 Task: Zoom out on the map to see all the stores that offer pickup..
Action: Mouse moved to (63, 92)
Screenshot: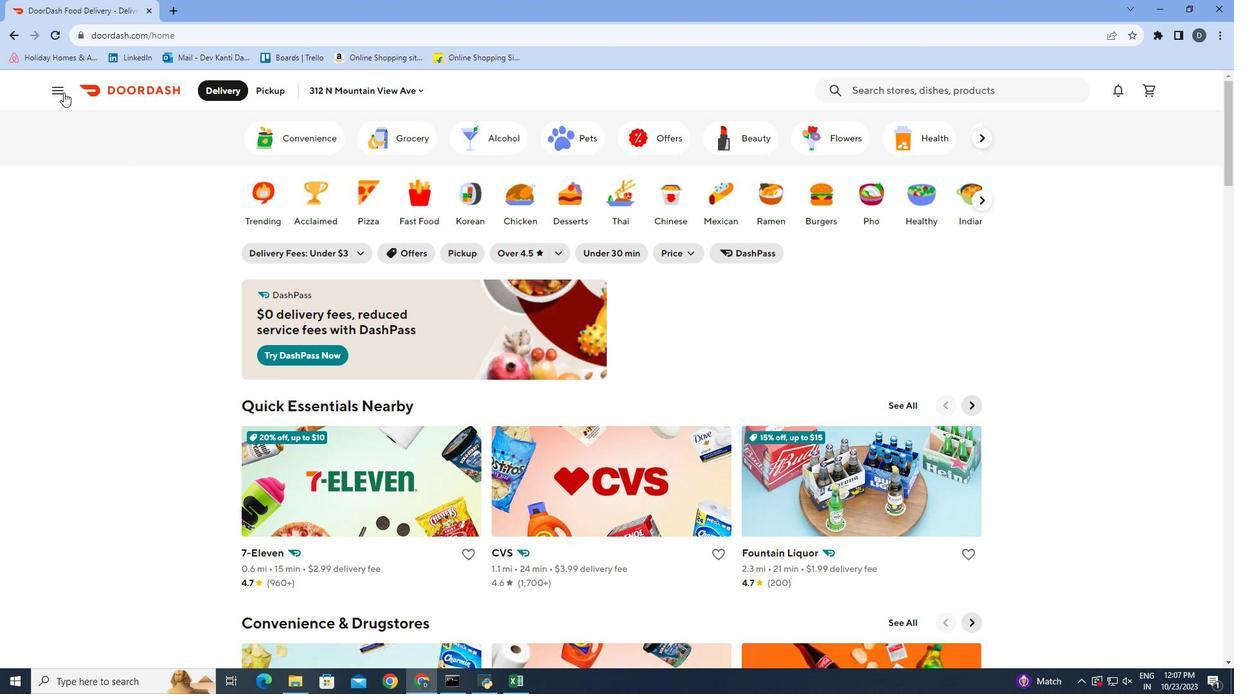 
Action: Mouse pressed left at (63, 92)
Screenshot: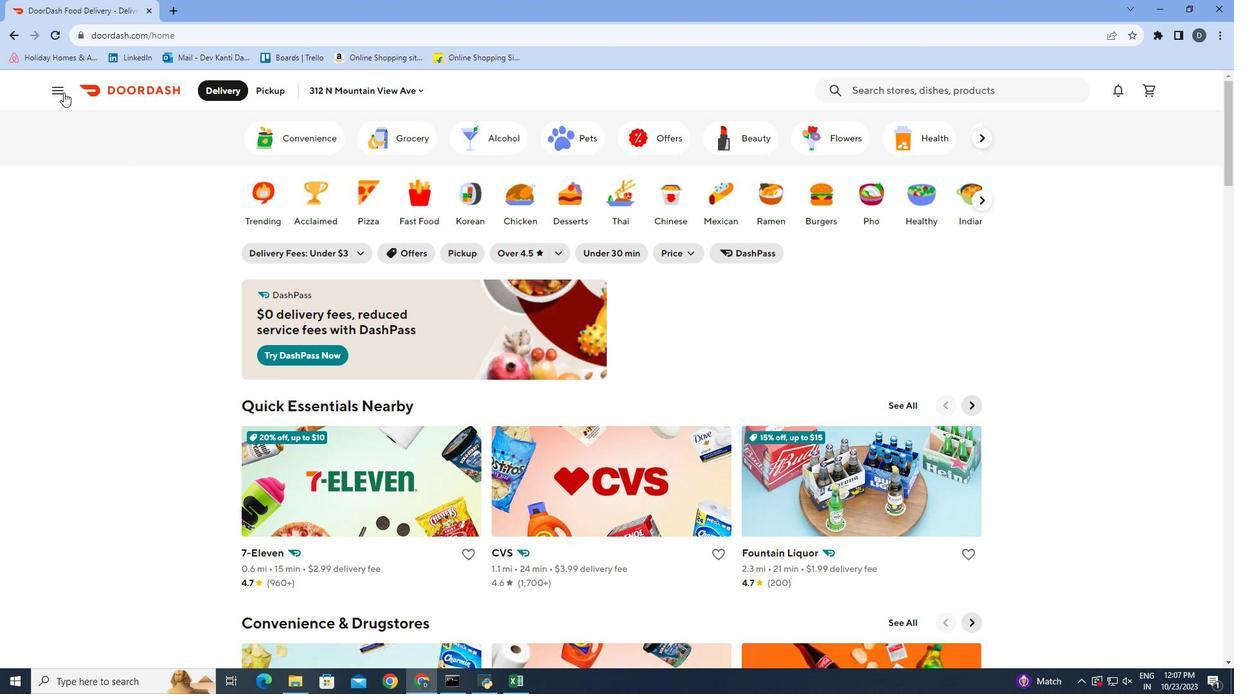 
Action: Mouse moved to (73, 215)
Screenshot: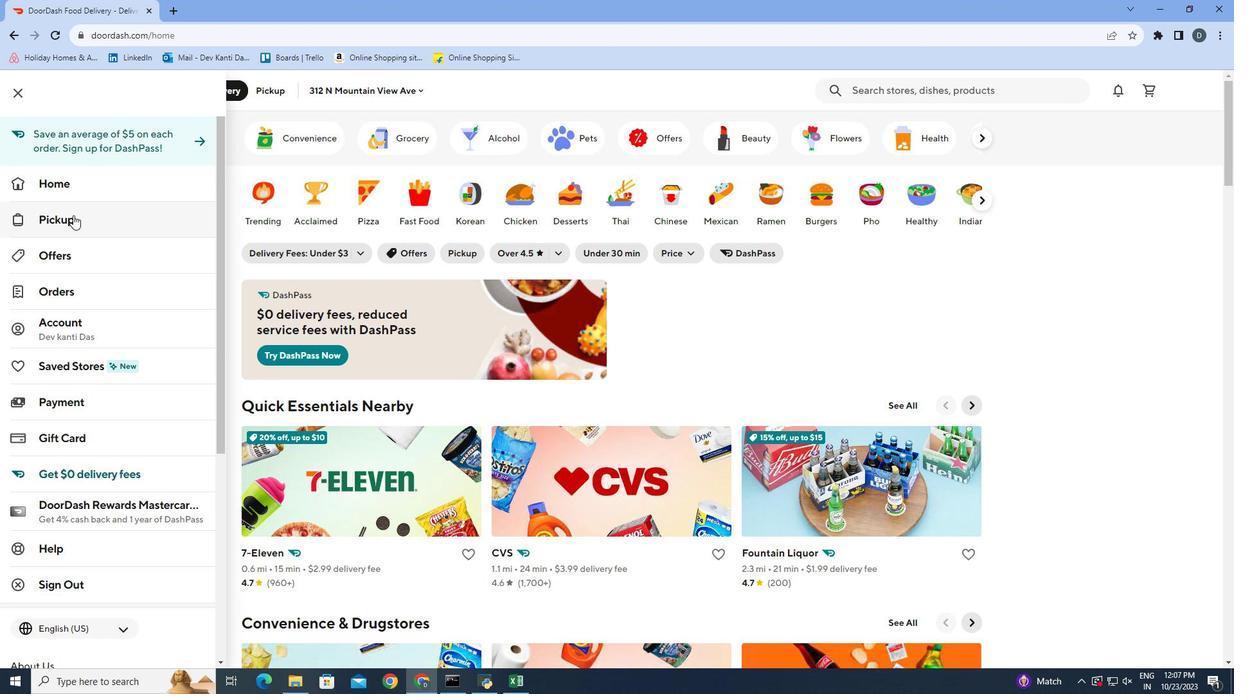 
Action: Mouse pressed left at (73, 215)
Screenshot: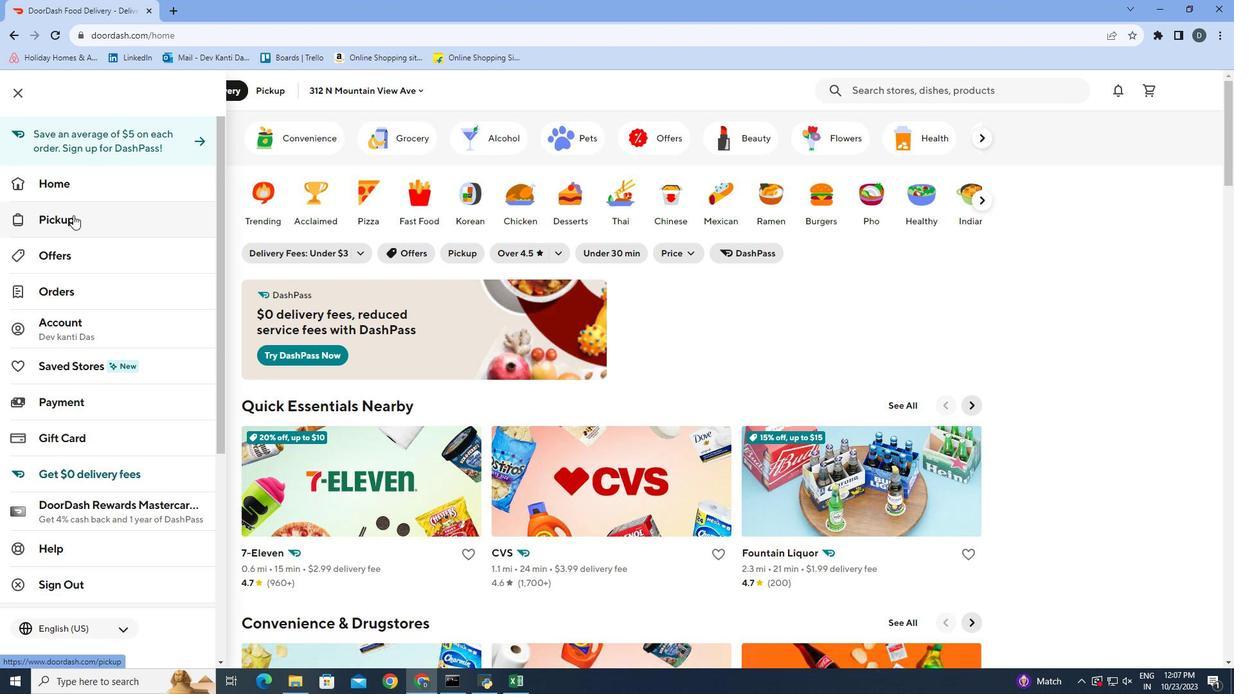 
Action: Mouse moved to (1210, 210)
Screenshot: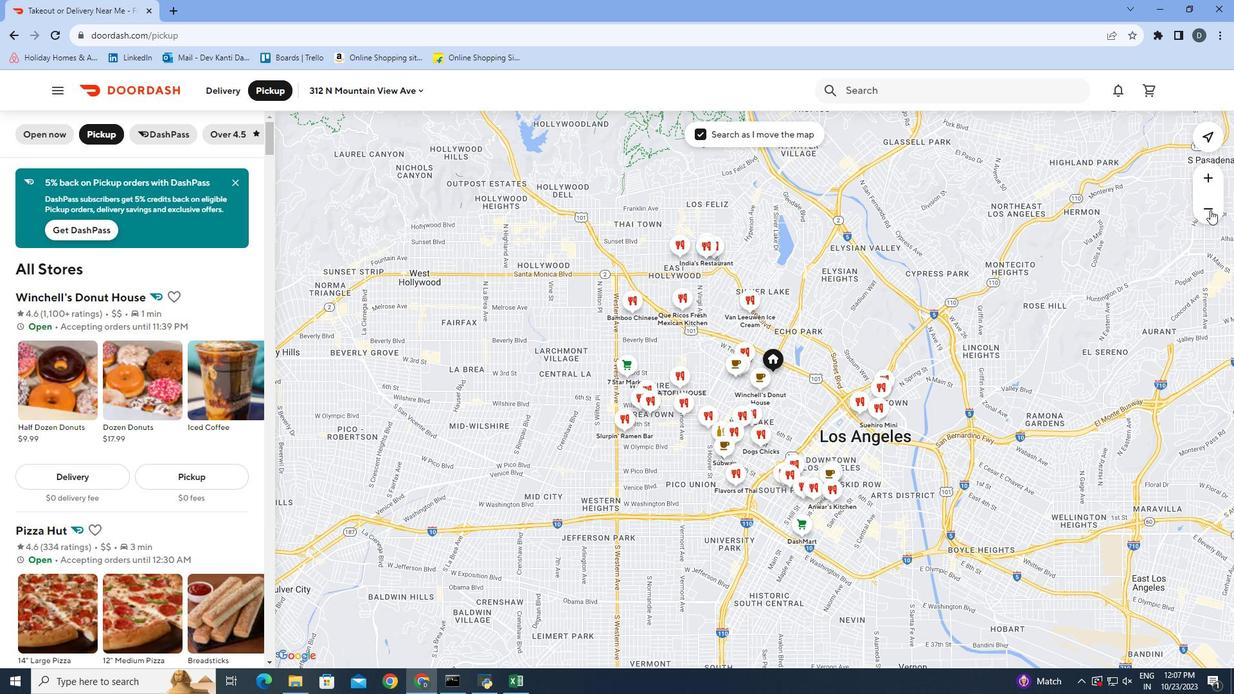 
Action: Mouse pressed left at (1210, 210)
Screenshot: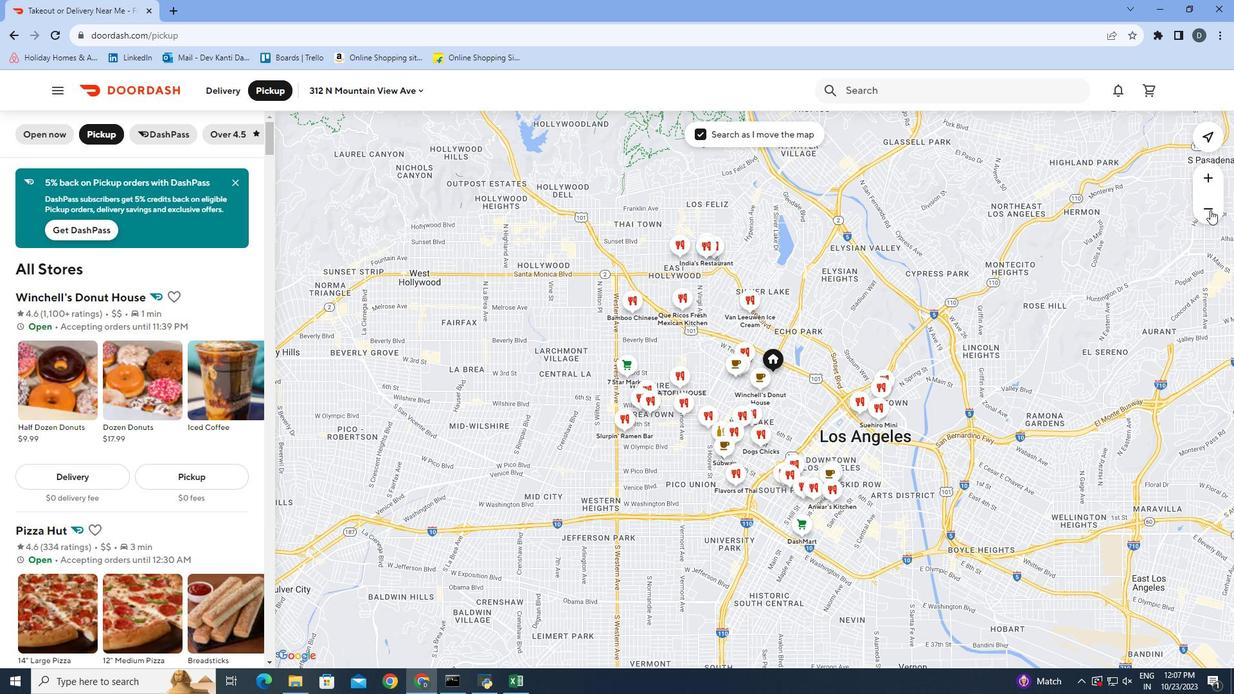 
Action: Mouse moved to (1205, 212)
Screenshot: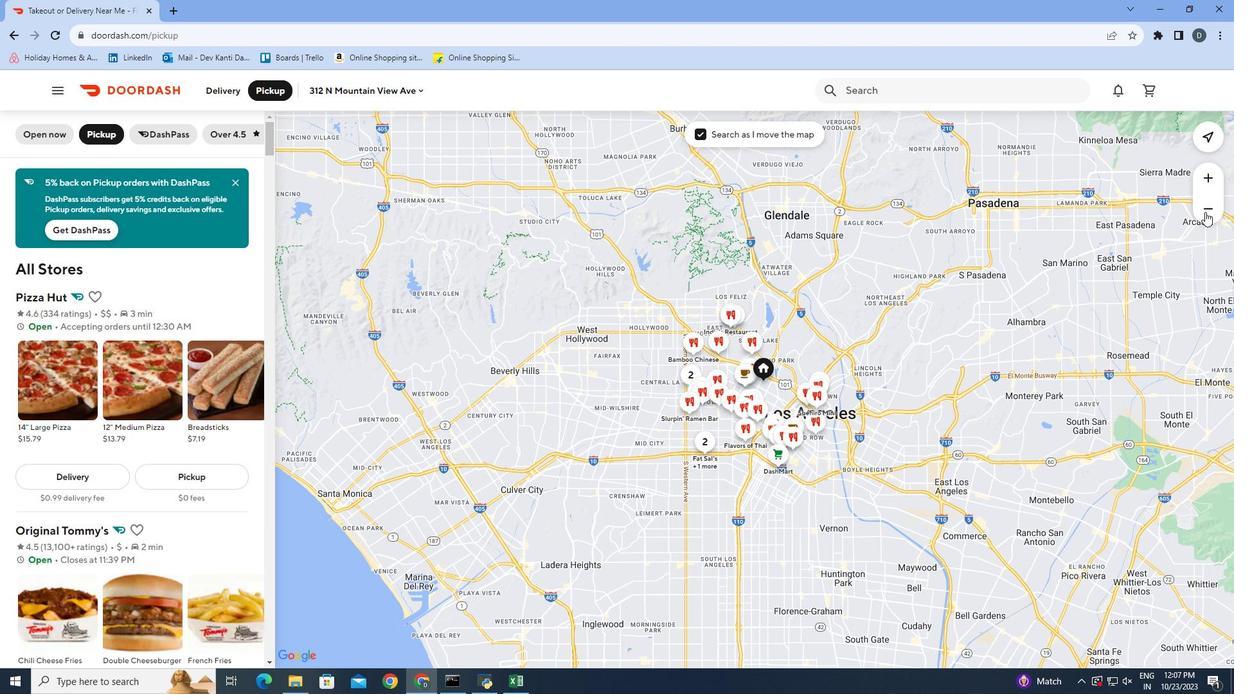 
Action: Mouse pressed left at (1205, 212)
Screenshot: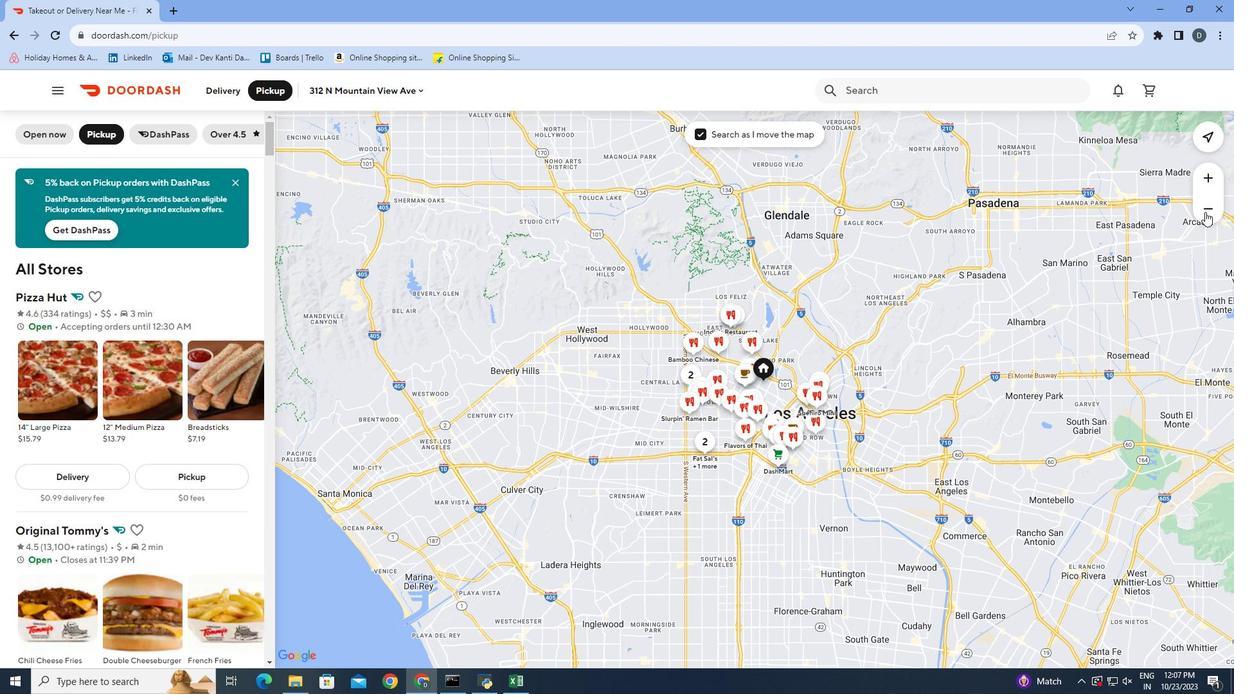 
Action: Mouse moved to (1205, 203)
Screenshot: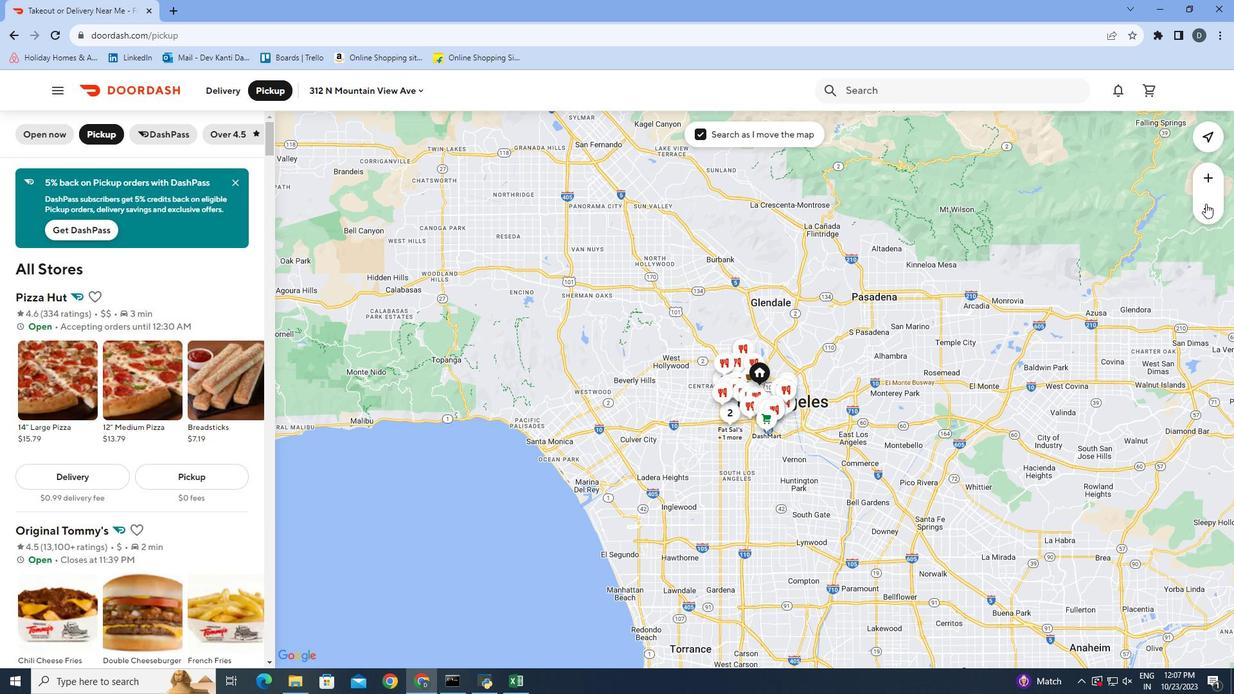 
Action: Mouse pressed left at (1205, 203)
Screenshot: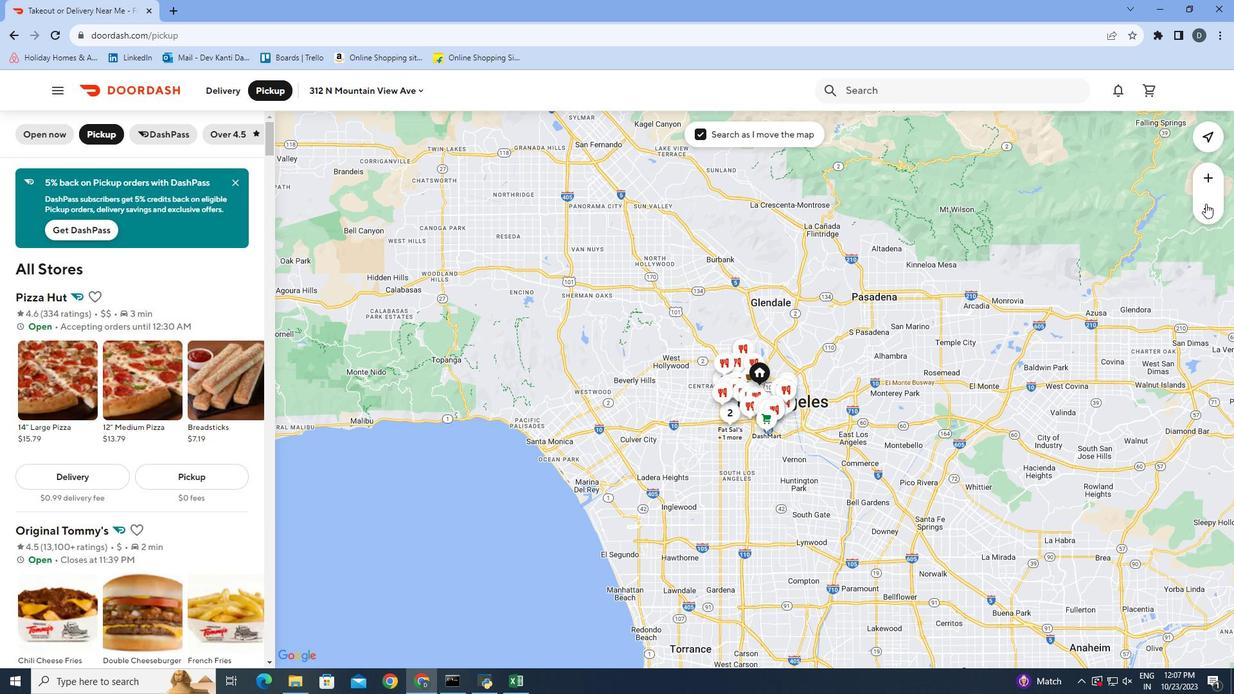 
Action: Mouse moved to (1207, 221)
Screenshot: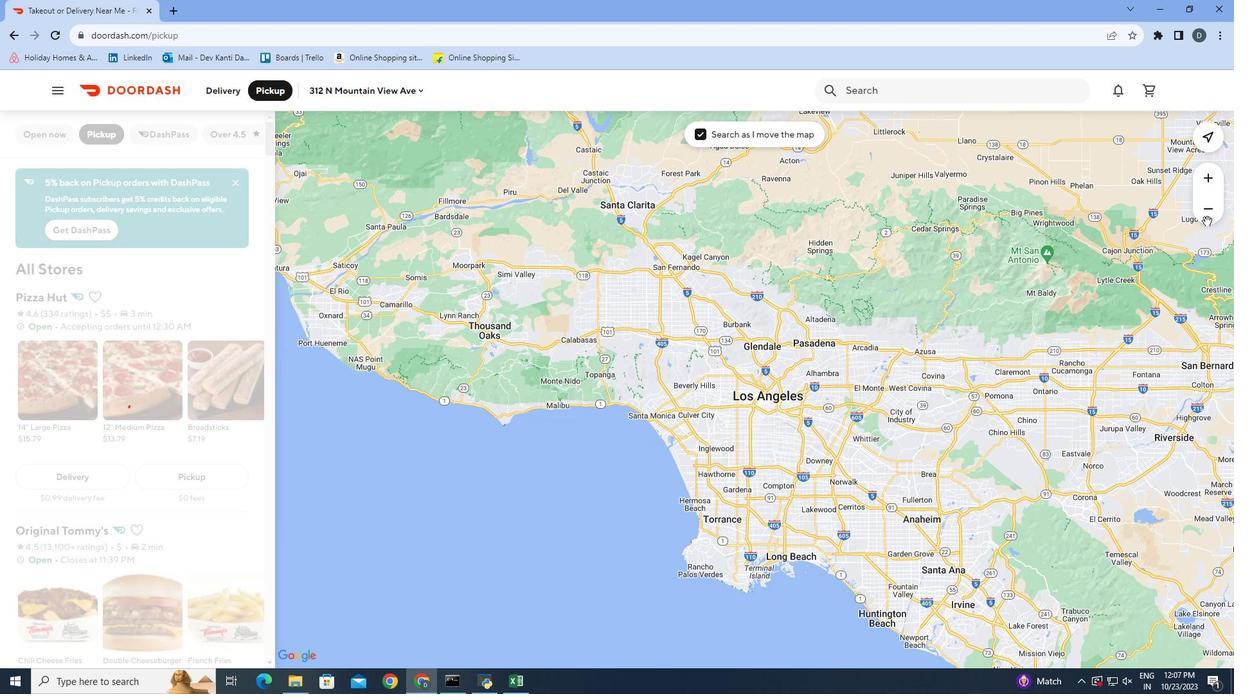 
Action: Mouse pressed left at (1207, 221)
Screenshot: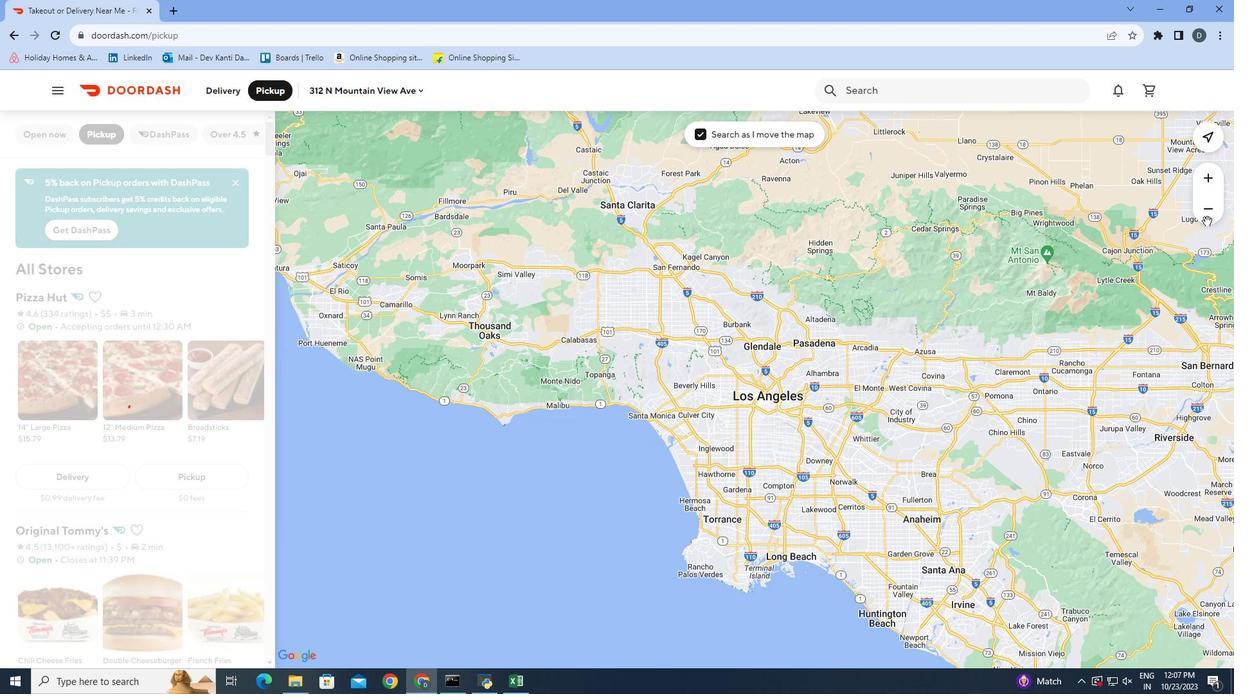 
Action: Mouse moved to (1091, 309)
Screenshot: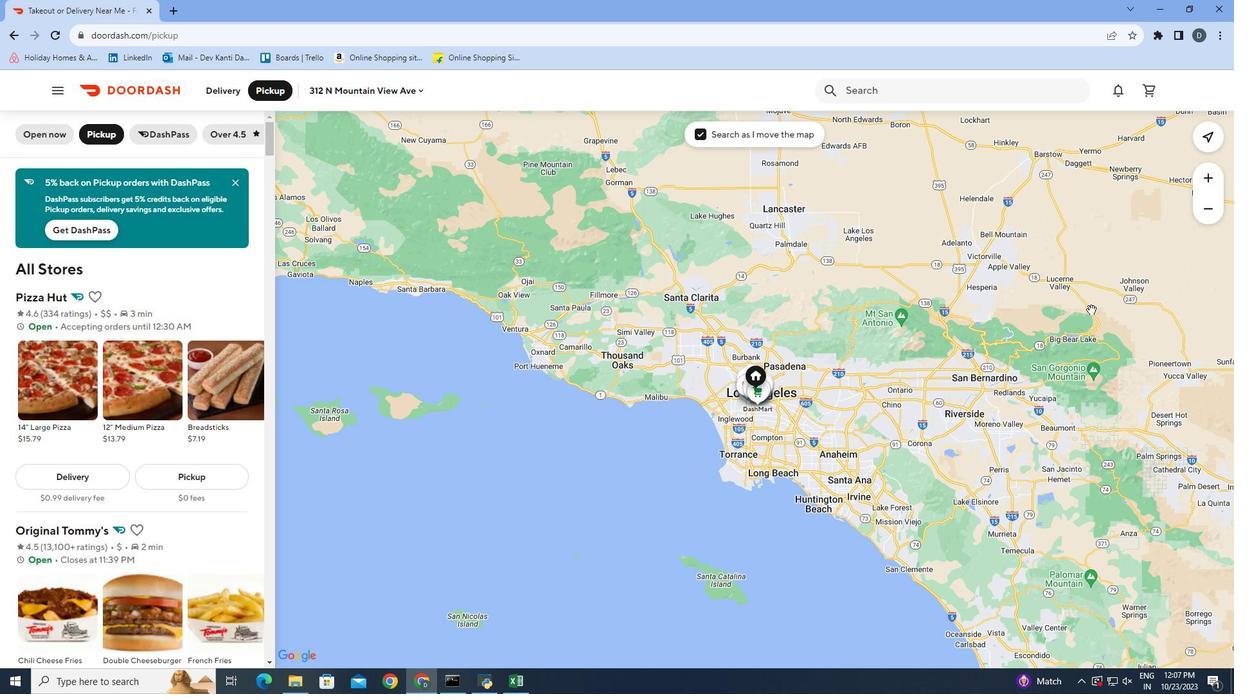 
